 Task: Look for products in the category "Prosciutto" from Dietz & Watson only.
Action: Mouse moved to (763, 306)
Screenshot: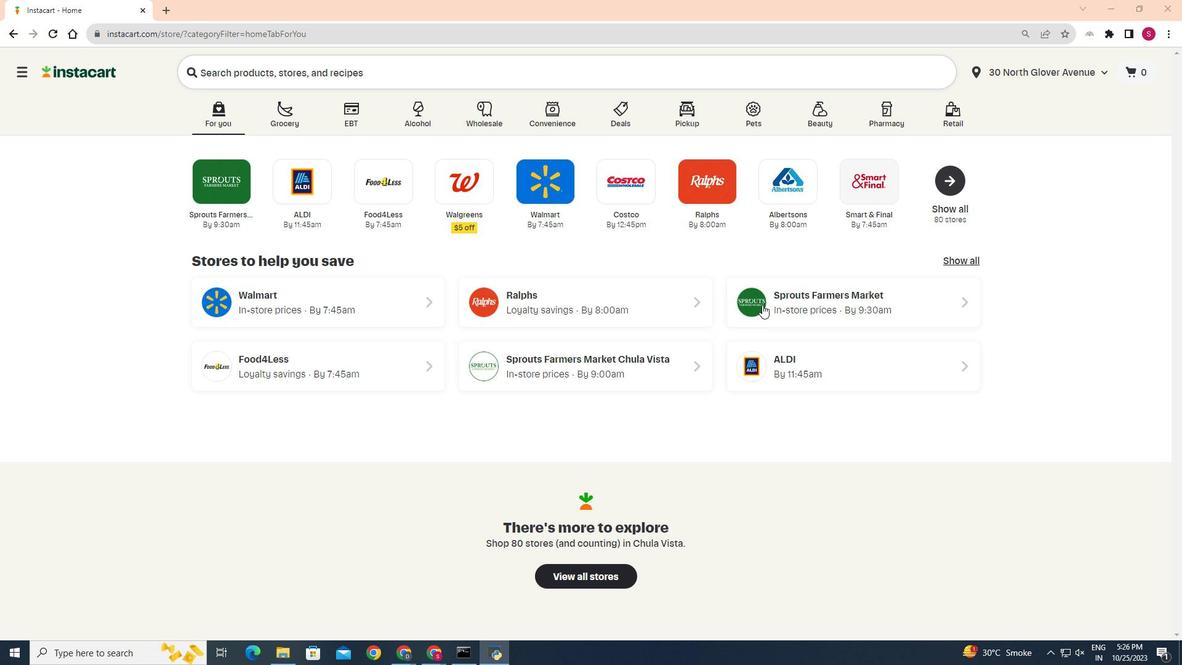 
Action: Mouse pressed left at (763, 306)
Screenshot: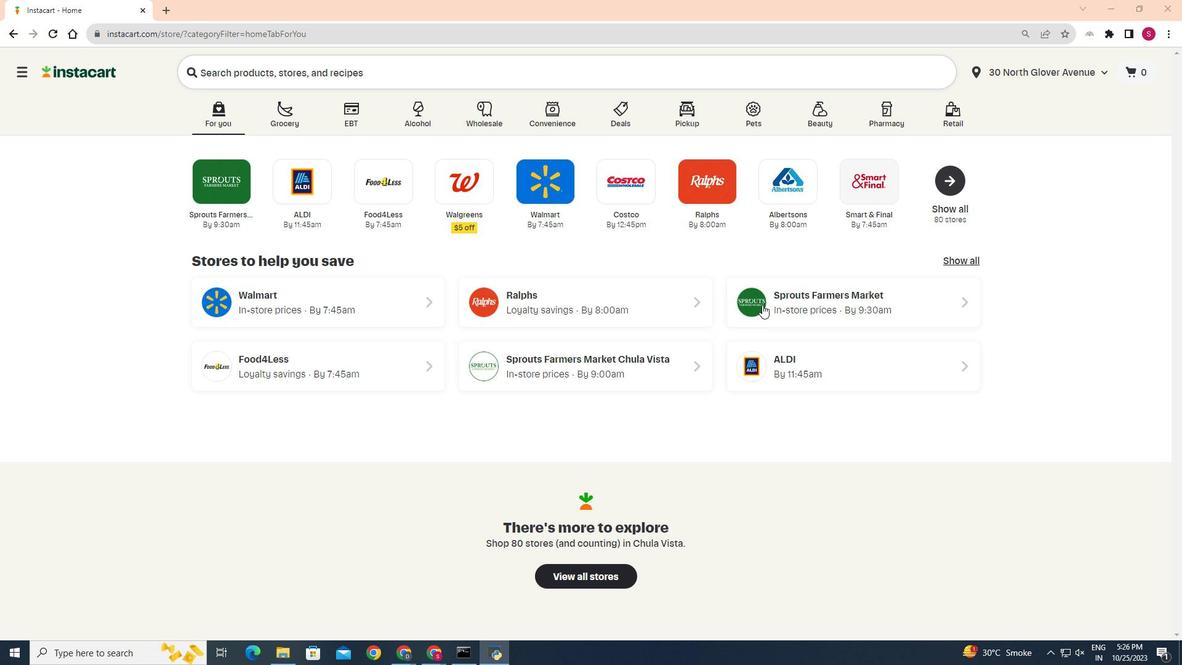 
Action: Mouse moved to (39, 522)
Screenshot: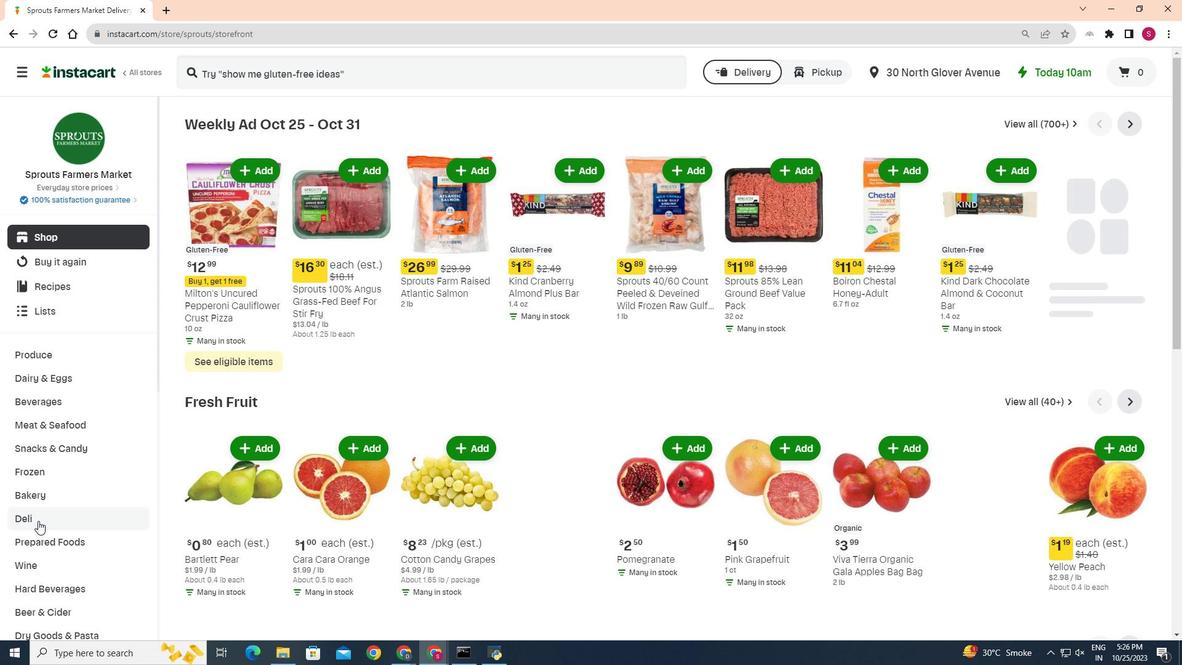 
Action: Mouse pressed left at (39, 522)
Screenshot: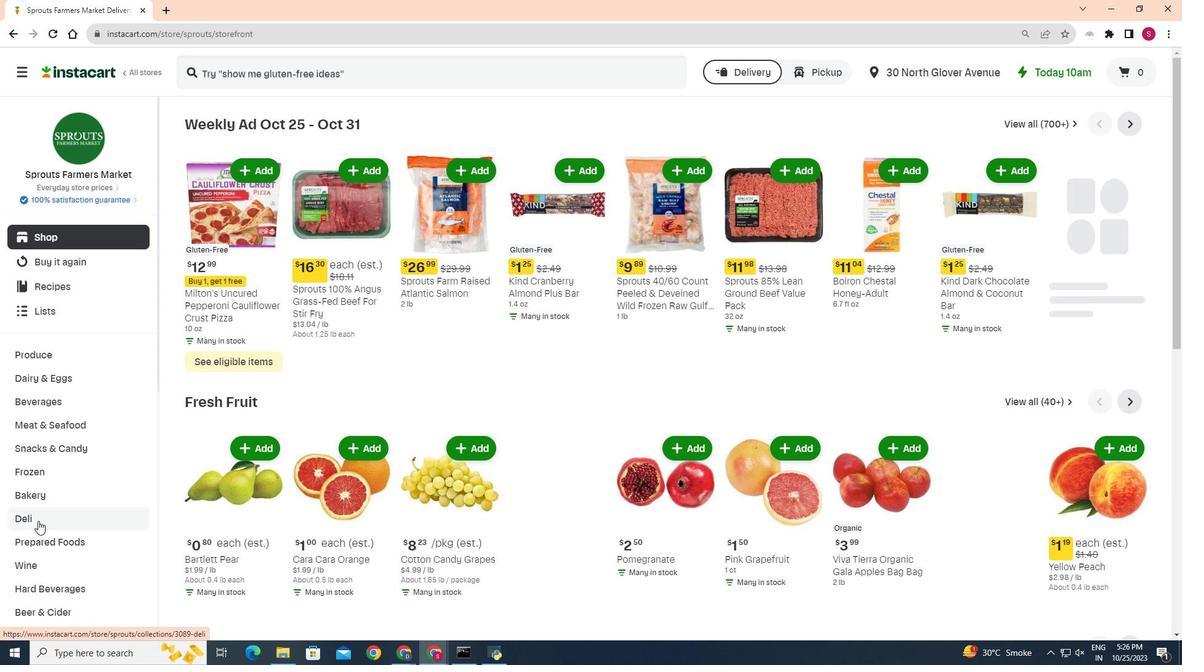 
Action: Mouse moved to (266, 151)
Screenshot: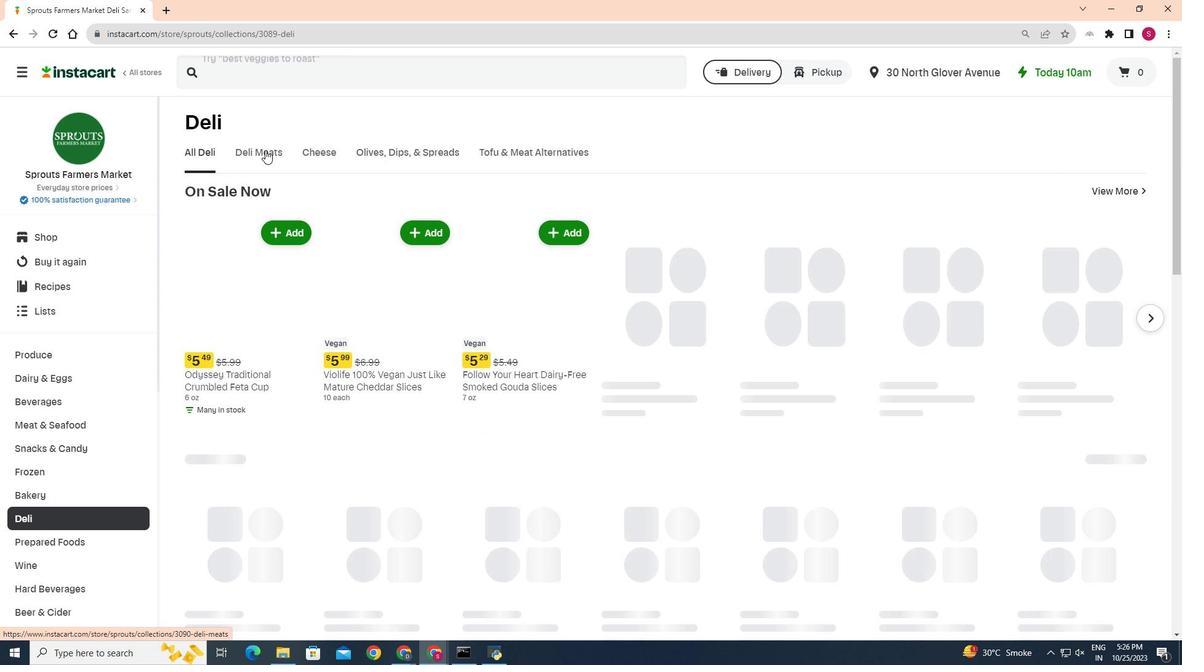 
Action: Mouse pressed left at (266, 151)
Screenshot: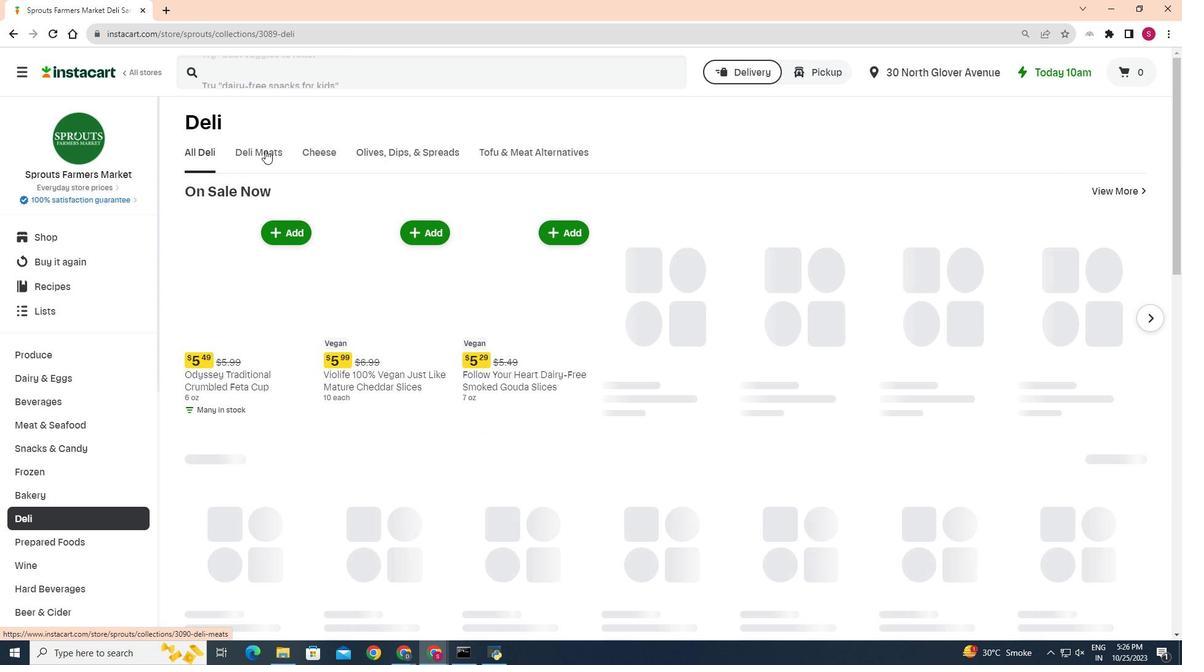 
Action: Mouse moved to (680, 212)
Screenshot: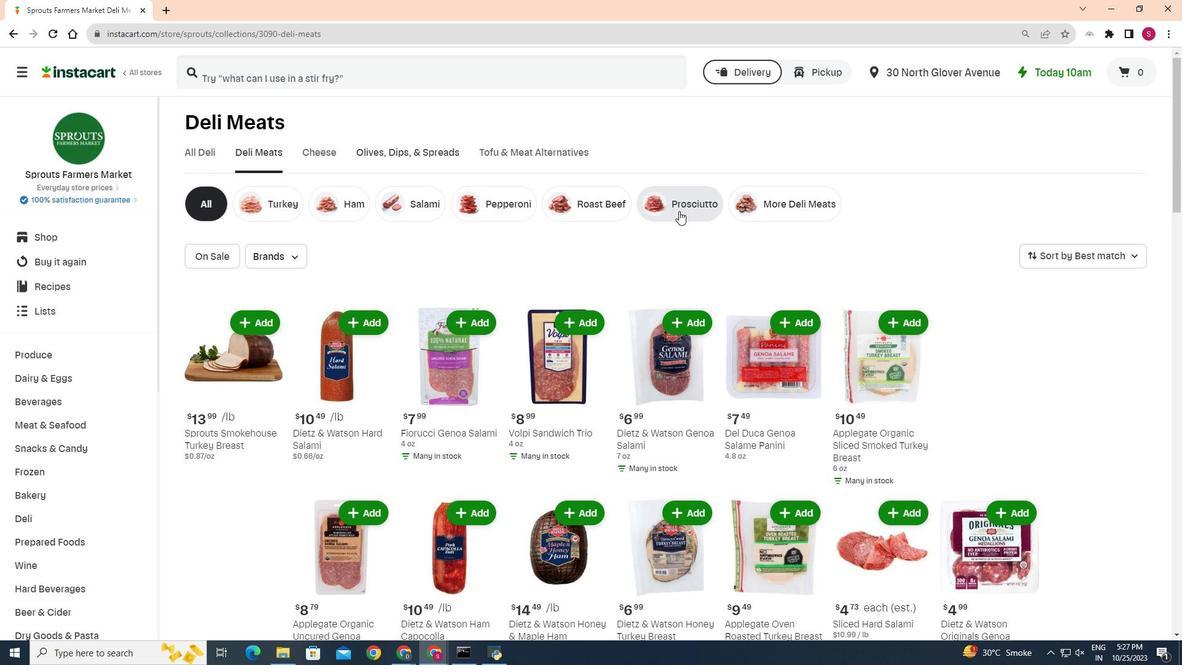 
Action: Mouse pressed left at (680, 212)
Screenshot: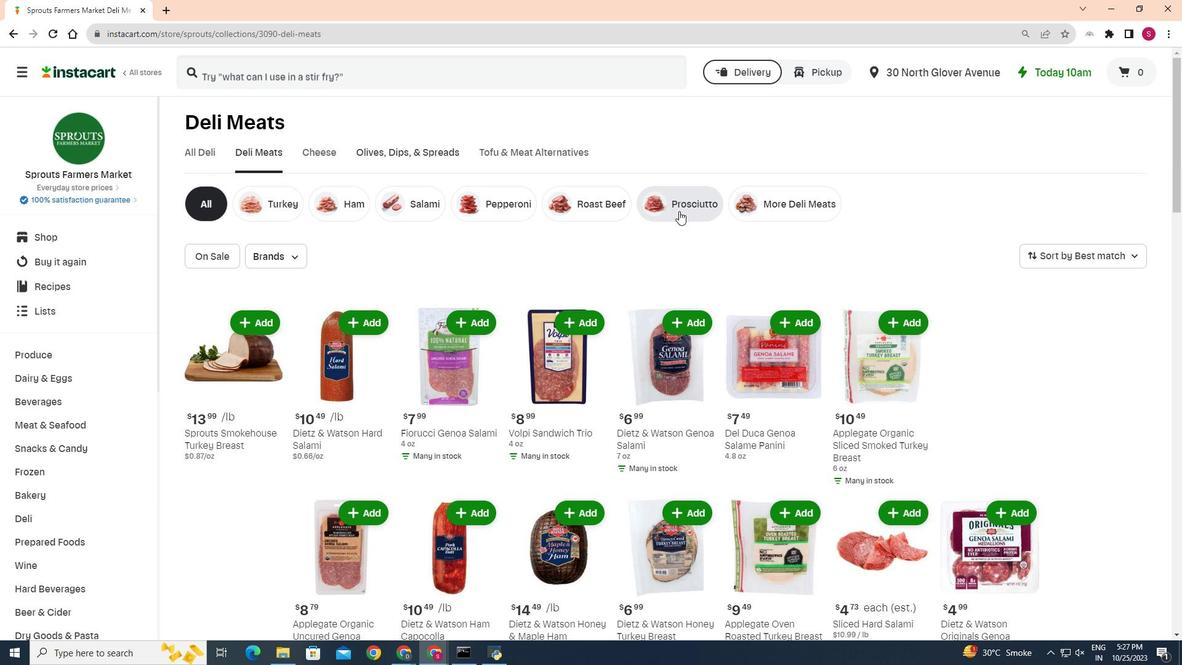 
Action: Mouse moved to (221, 259)
Screenshot: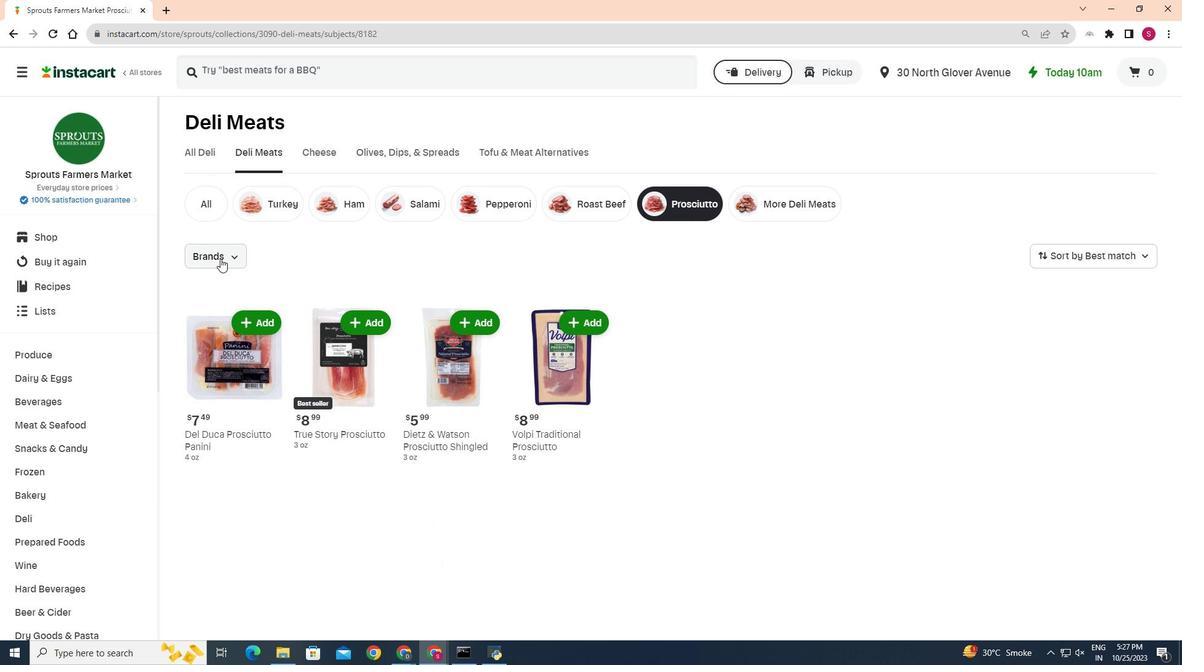 
Action: Mouse pressed left at (221, 259)
Screenshot: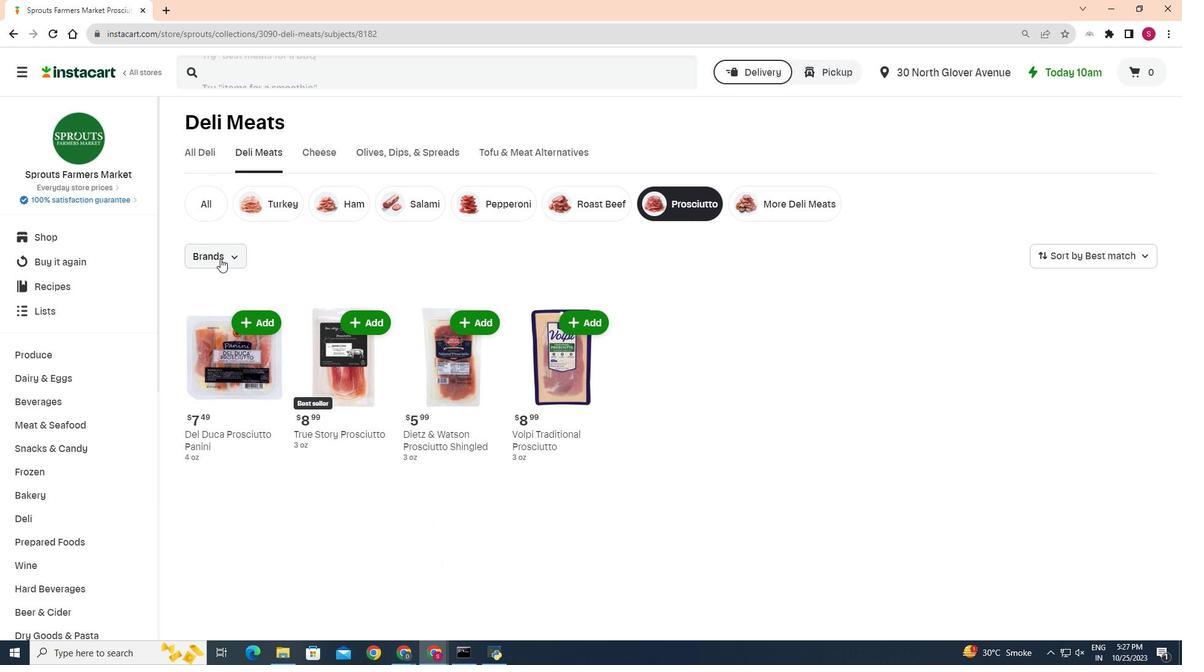
Action: Mouse moved to (198, 385)
Screenshot: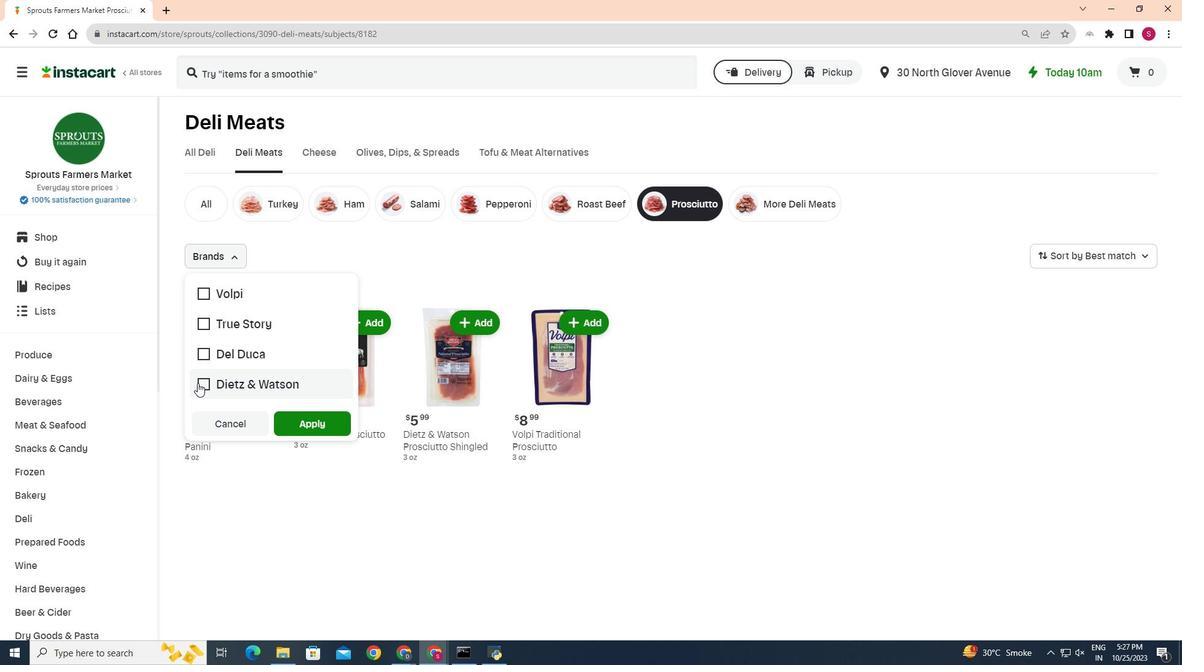 
Action: Mouse pressed left at (198, 385)
Screenshot: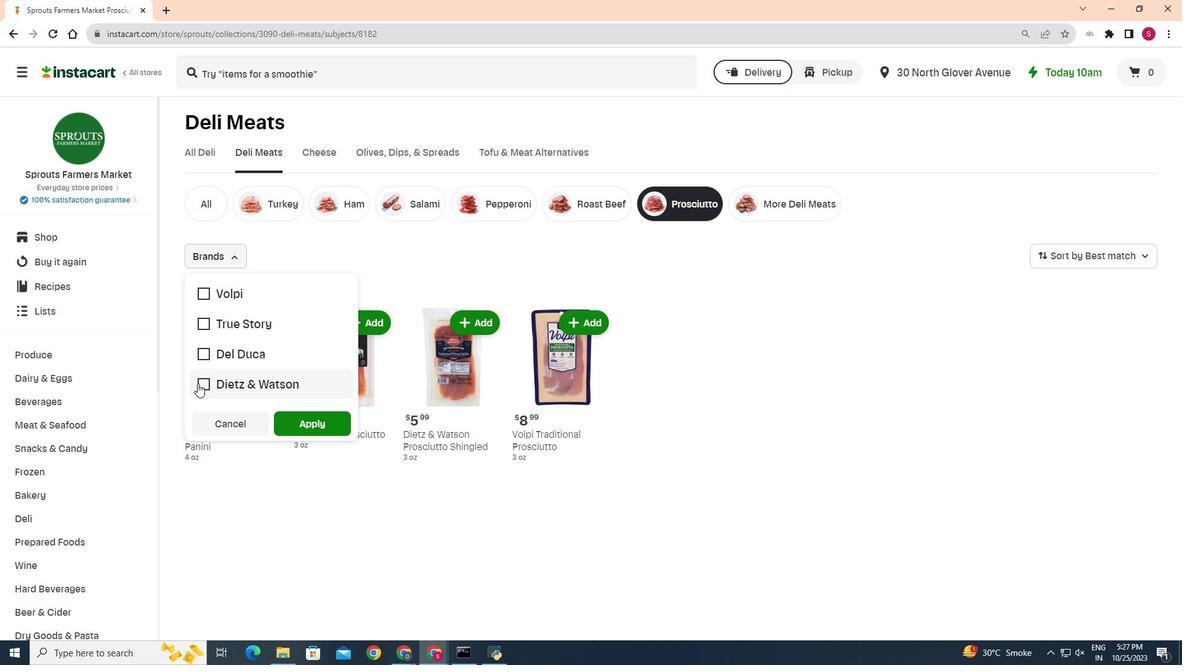
Action: Mouse moved to (317, 431)
Screenshot: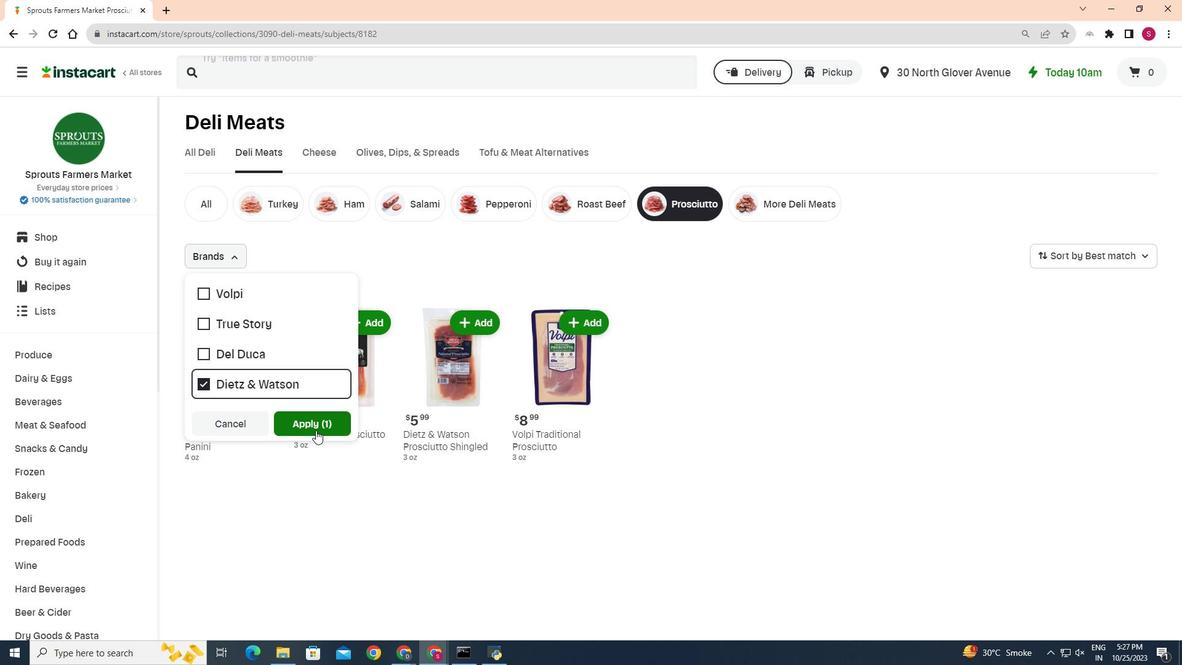
Action: Mouse pressed left at (317, 431)
Screenshot: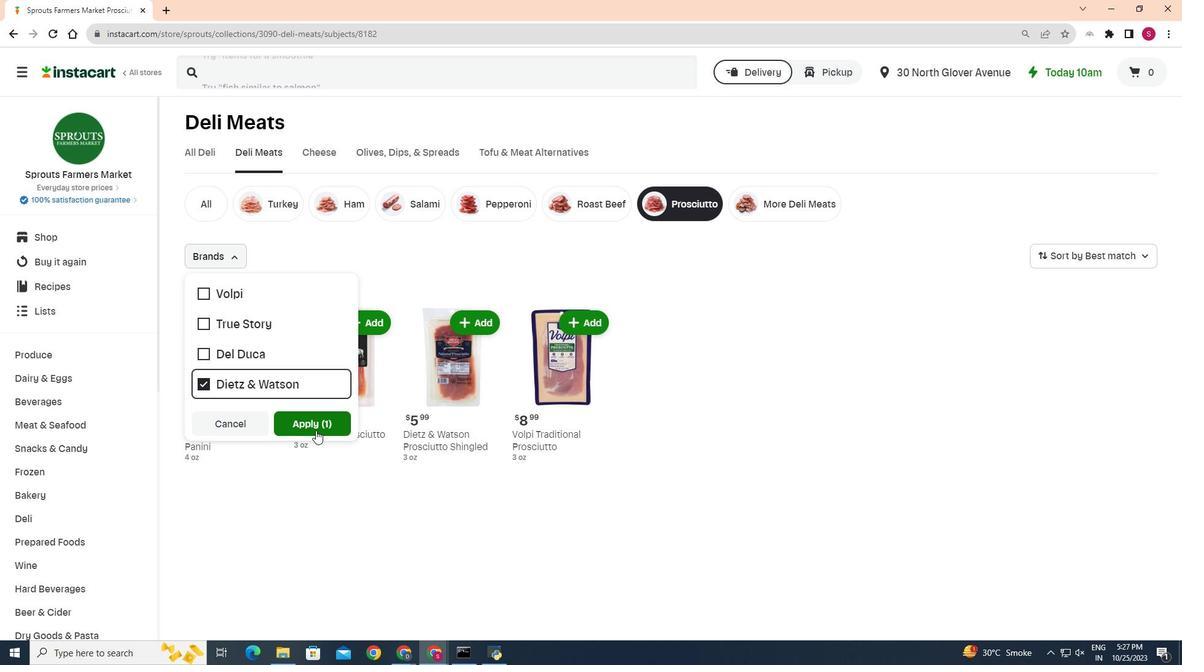 
Action: Mouse moved to (637, 379)
Screenshot: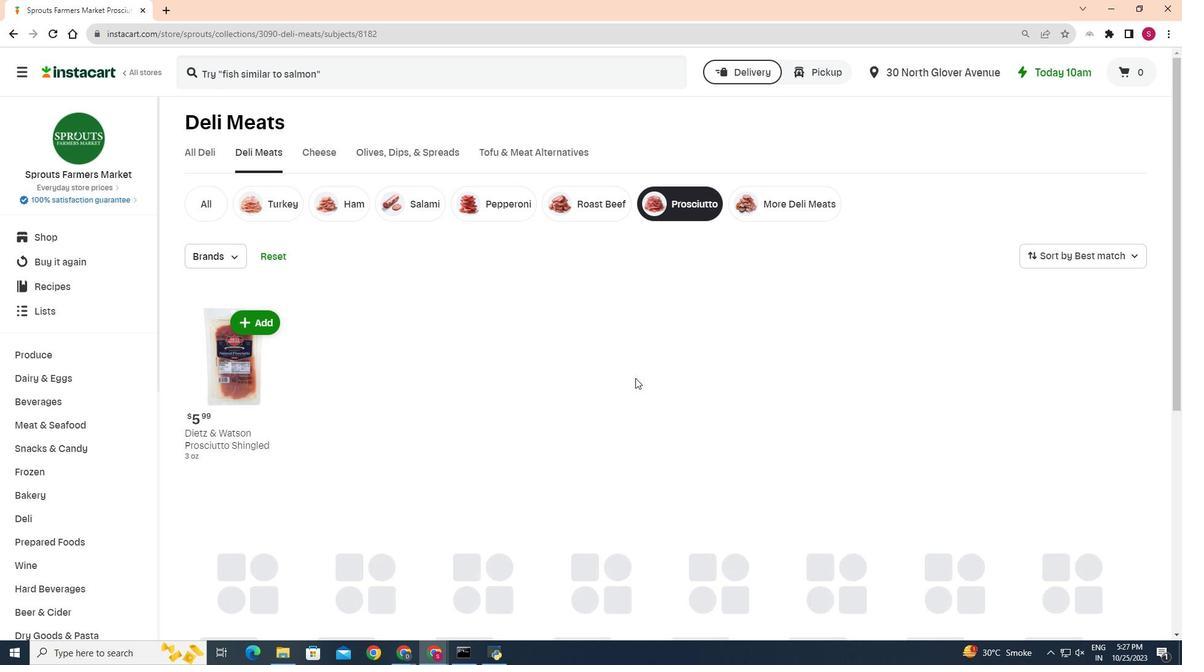 
